 Task: Search for condos in Providence, Rhode Island, with a nearby grocery store and public transportation.
Action: Mouse moved to (321, 166)
Screenshot: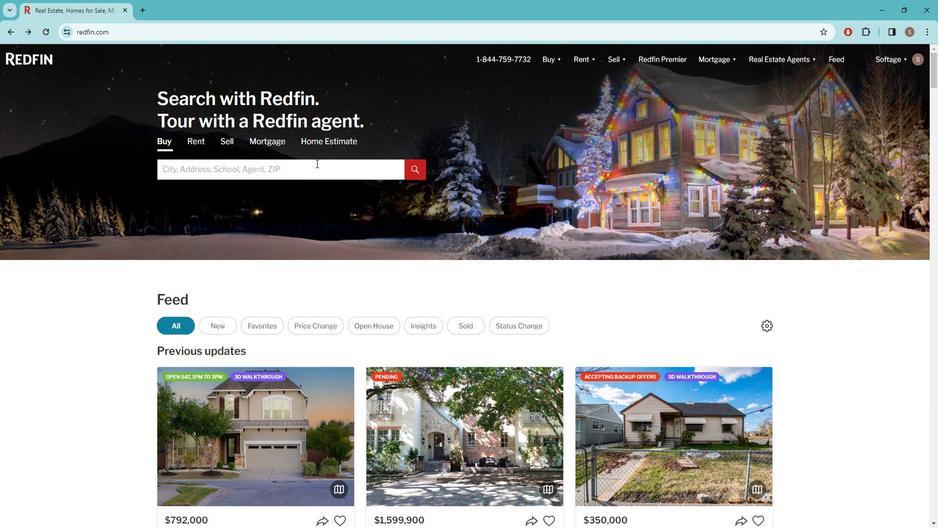 
Action: Mouse pressed left at (321, 166)
Screenshot: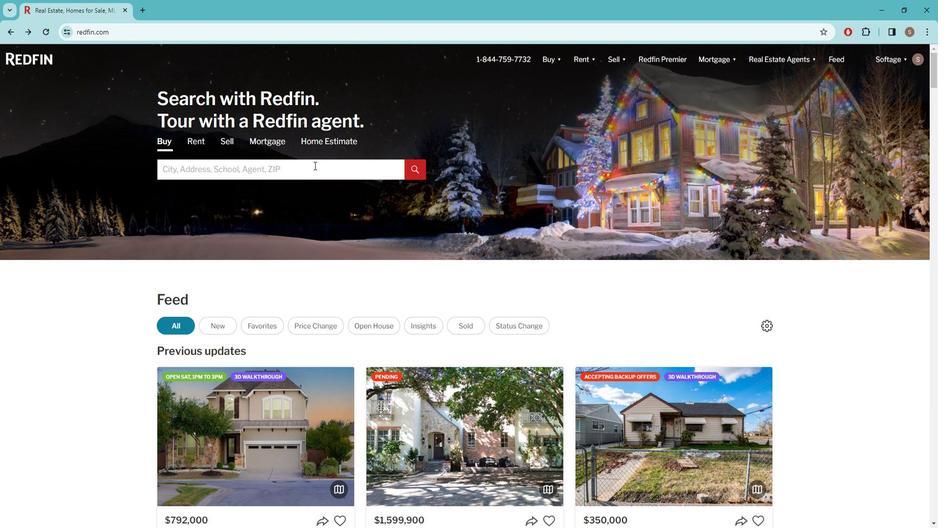 
Action: Key pressed p<Key.caps_lock>ROVI
Screenshot: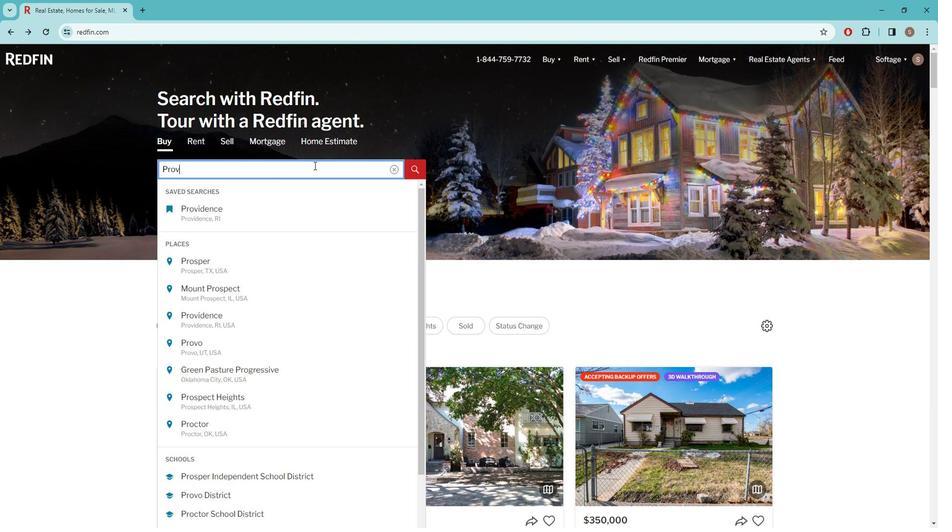 
Action: Mouse moved to (229, 253)
Screenshot: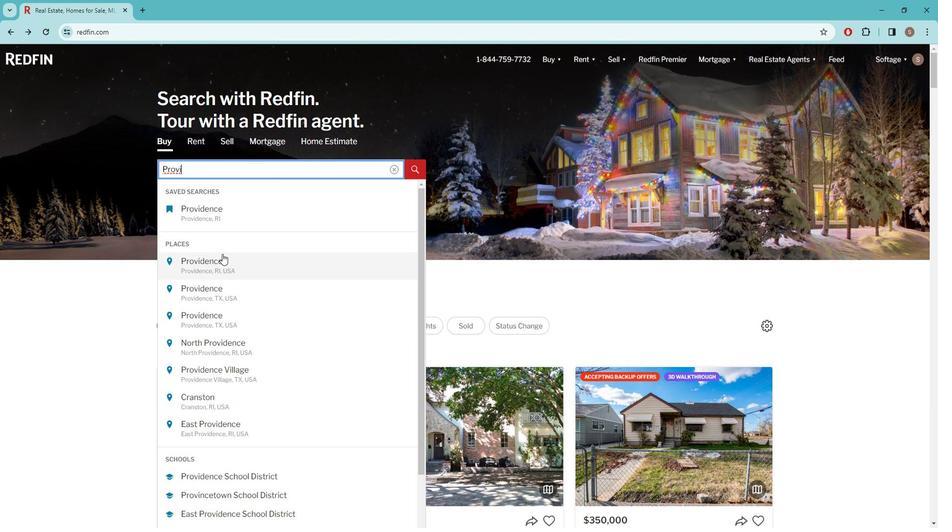 
Action: Mouse pressed left at (229, 253)
Screenshot: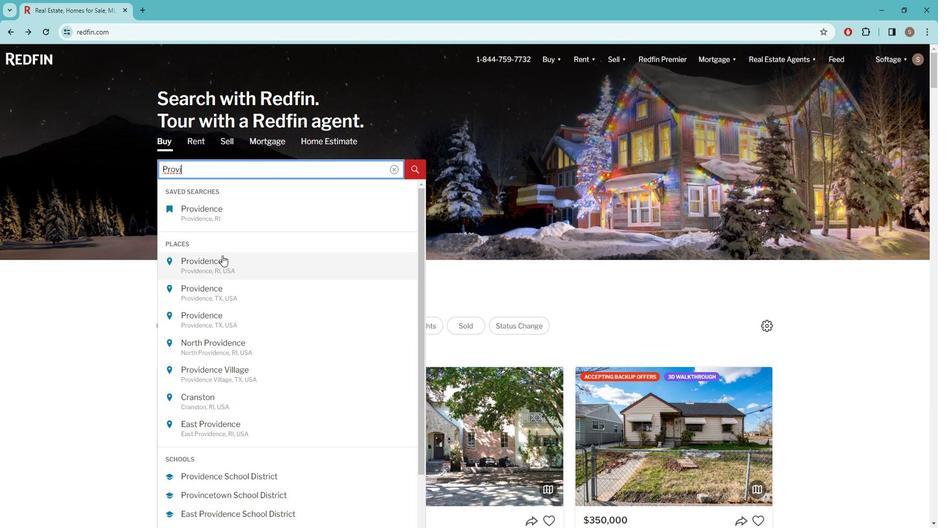 
Action: Mouse moved to (824, 123)
Screenshot: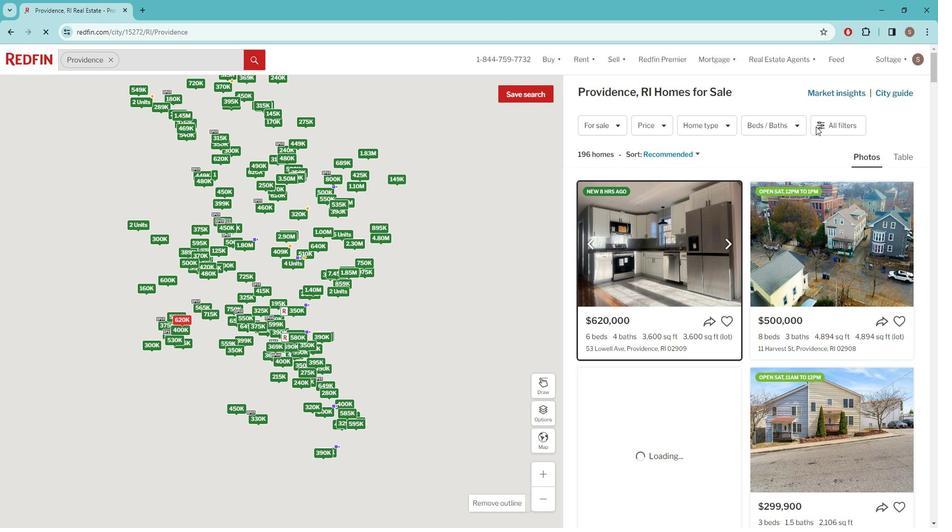 
Action: Mouse pressed left at (824, 123)
Screenshot: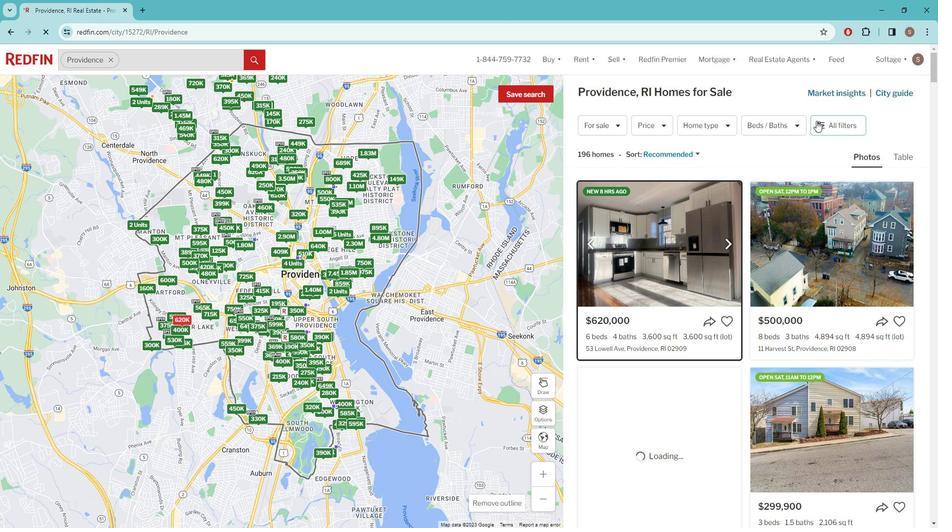 
Action: Mouse pressed left at (824, 123)
Screenshot: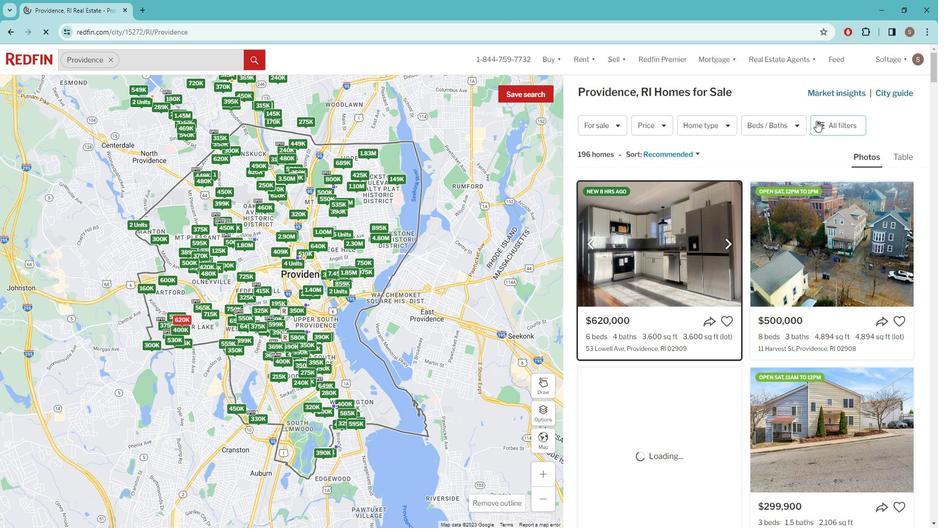 
Action: Mouse moved to (836, 125)
Screenshot: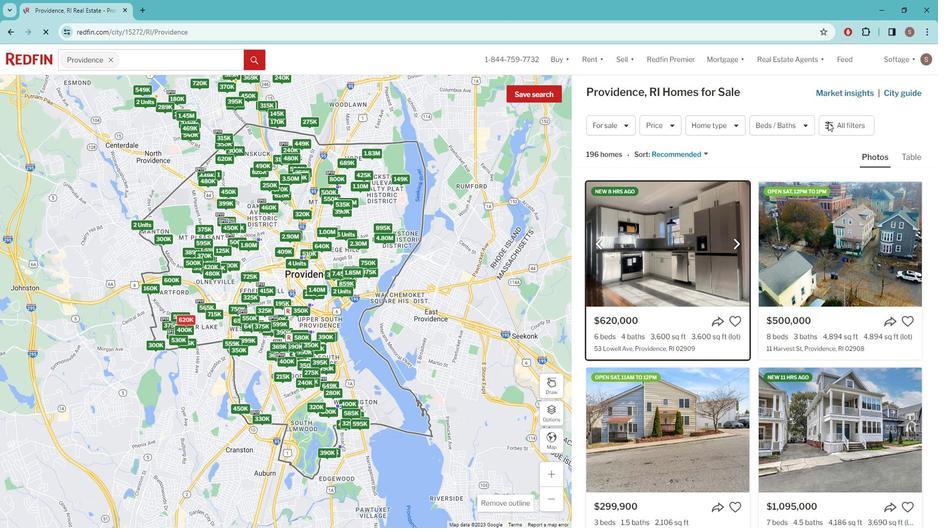 
Action: Mouse pressed left at (836, 125)
Screenshot: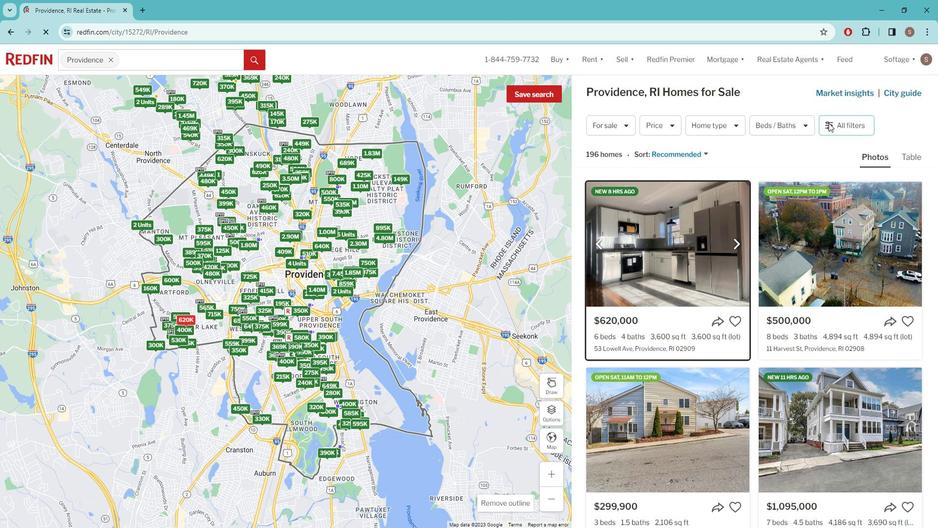 
Action: Mouse moved to (837, 125)
Screenshot: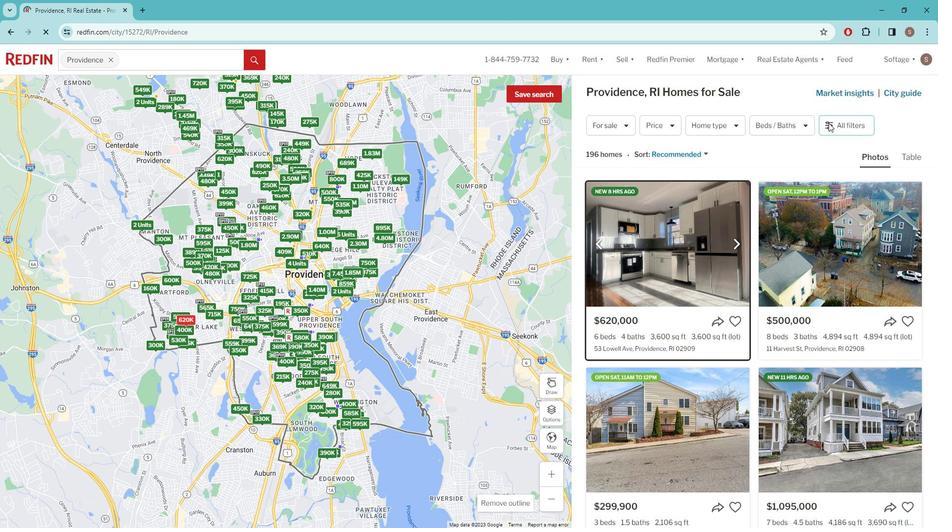 
Action: Mouse pressed left at (837, 125)
Screenshot: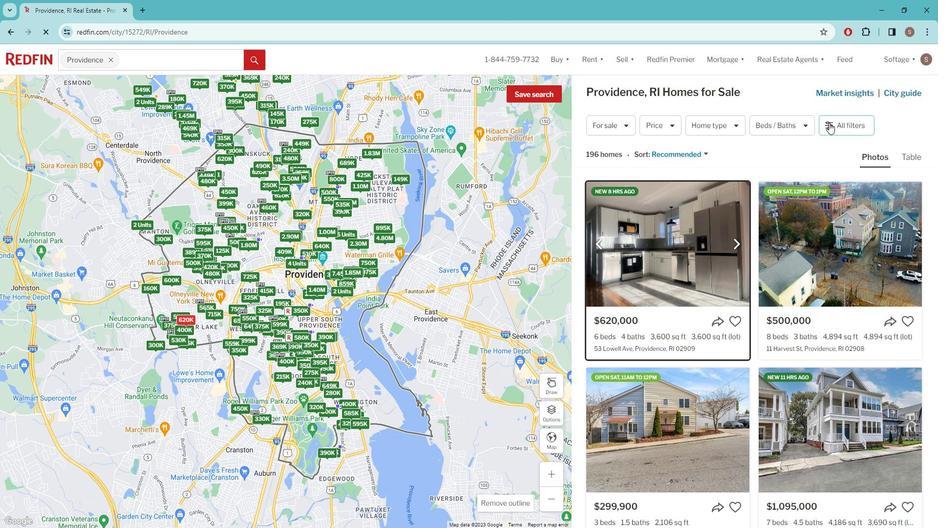 
Action: Mouse moved to (799, 247)
Screenshot: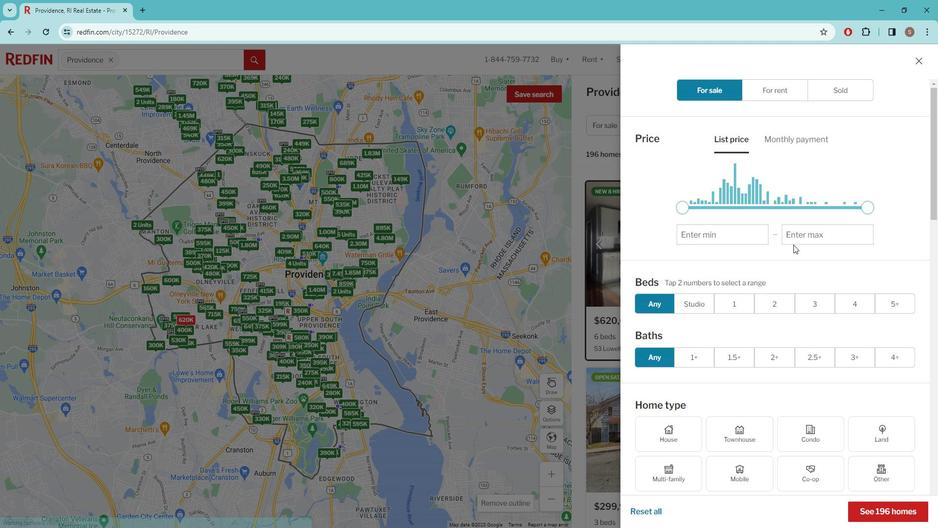 
Action: Mouse scrolled (799, 247) with delta (0, 0)
Screenshot: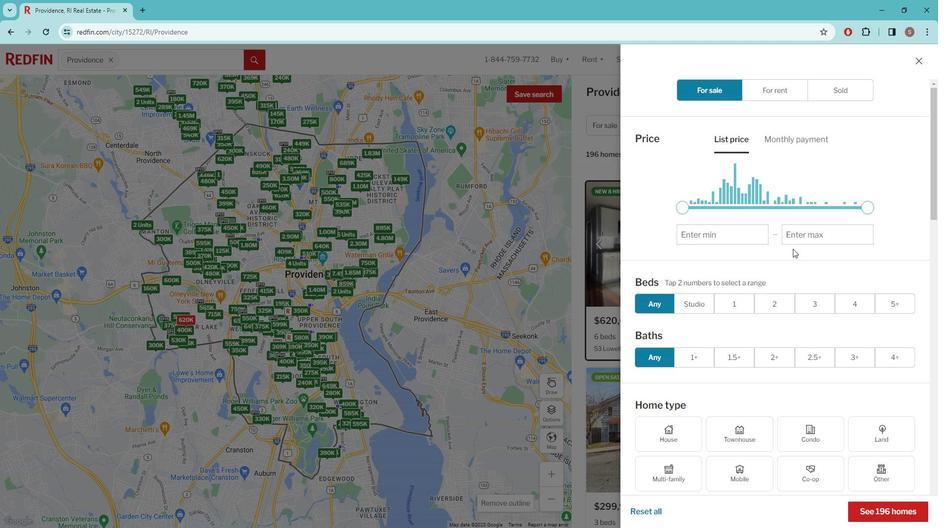 
Action: Mouse scrolled (799, 247) with delta (0, 0)
Screenshot: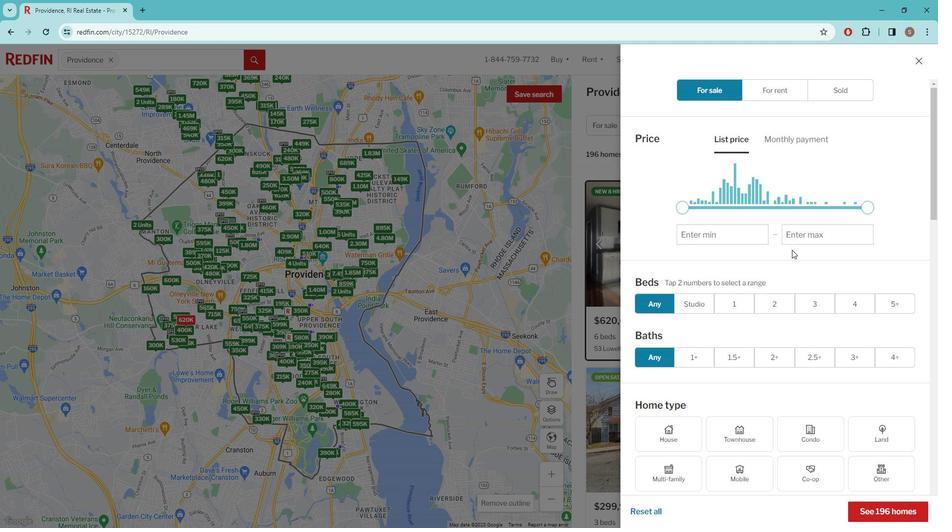 
Action: Mouse scrolled (799, 247) with delta (0, 0)
Screenshot: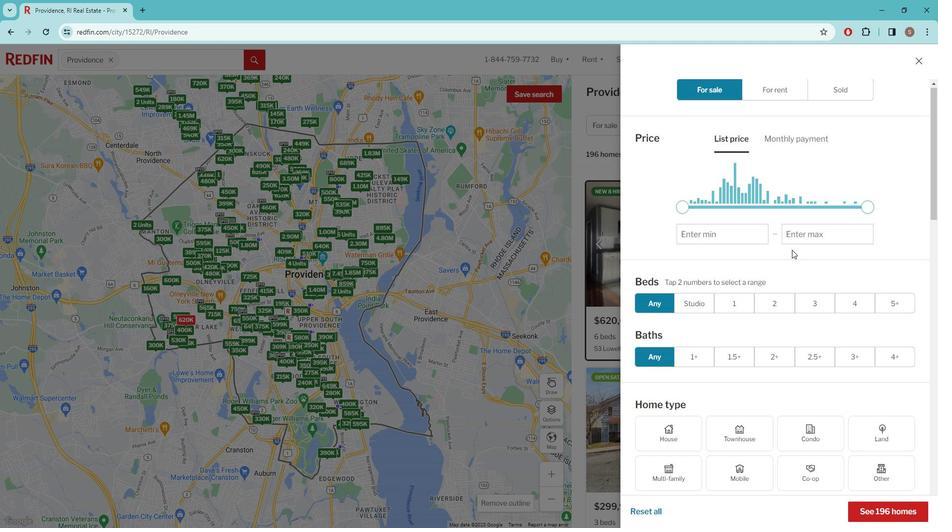 
Action: Mouse scrolled (799, 247) with delta (0, 0)
Screenshot: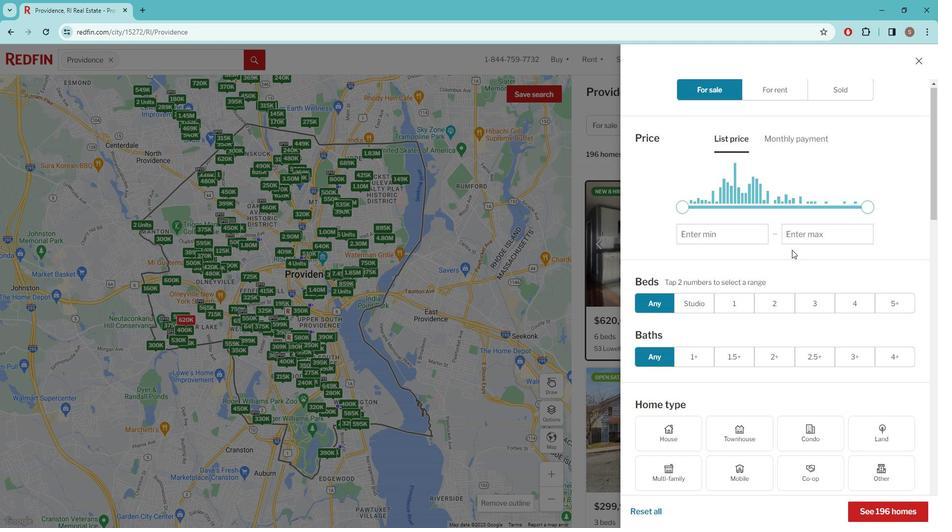 
Action: Mouse moved to (810, 228)
Screenshot: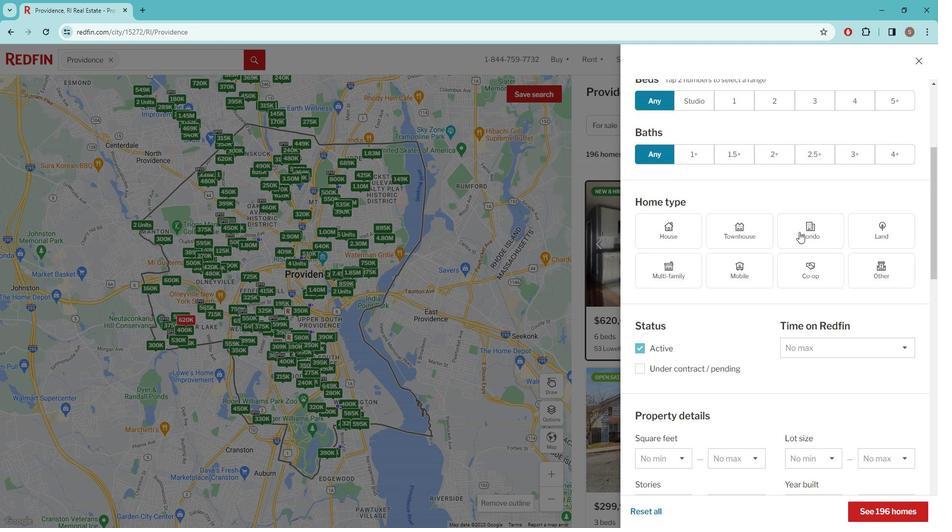 
Action: Mouse pressed left at (810, 228)
Screenshot: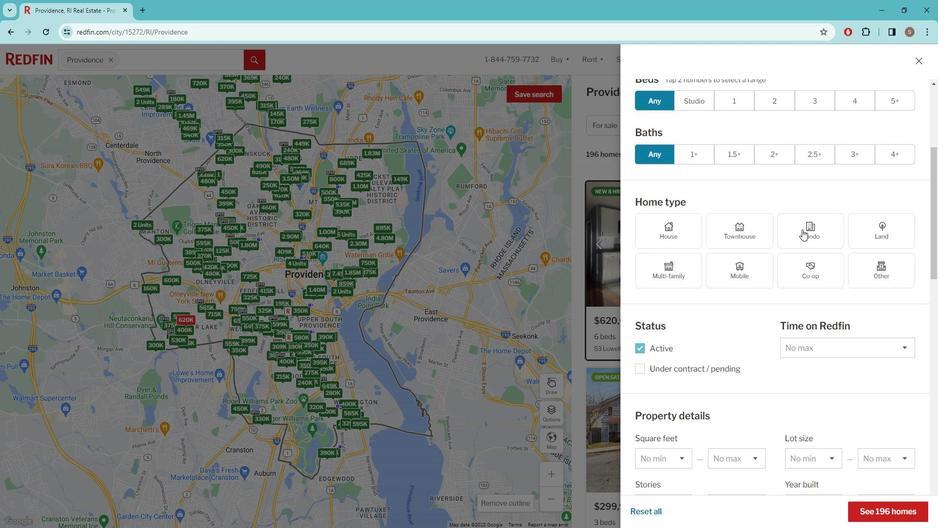 
Action: Mouse moved to (793, 266)
Screenshot: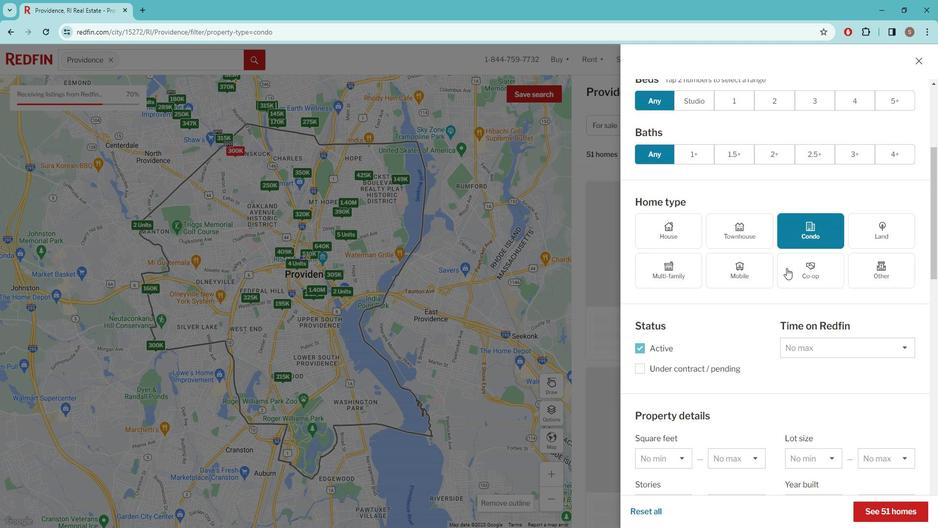 
Action: Mouse scrolled (793, 265) with delta (0, 0)
Screenshot: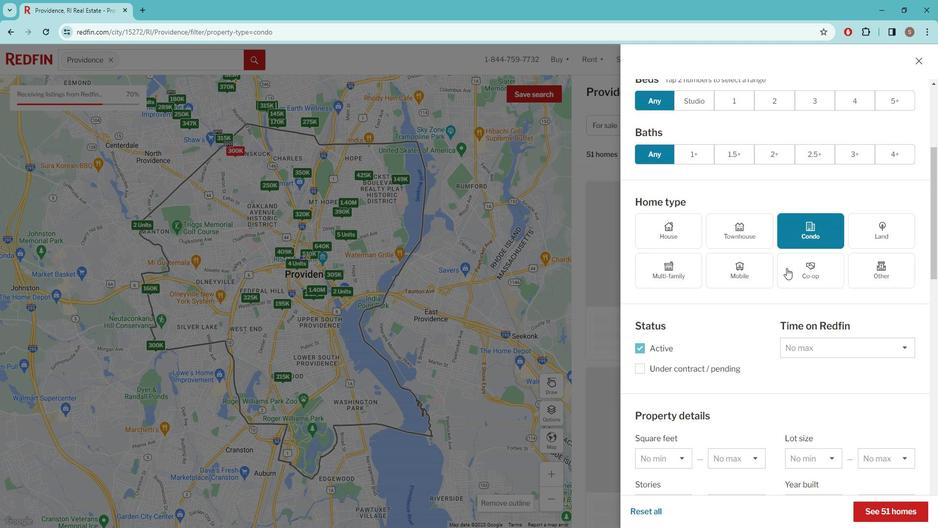 
Action: Mouse moved to (790, 269)
Screenshot: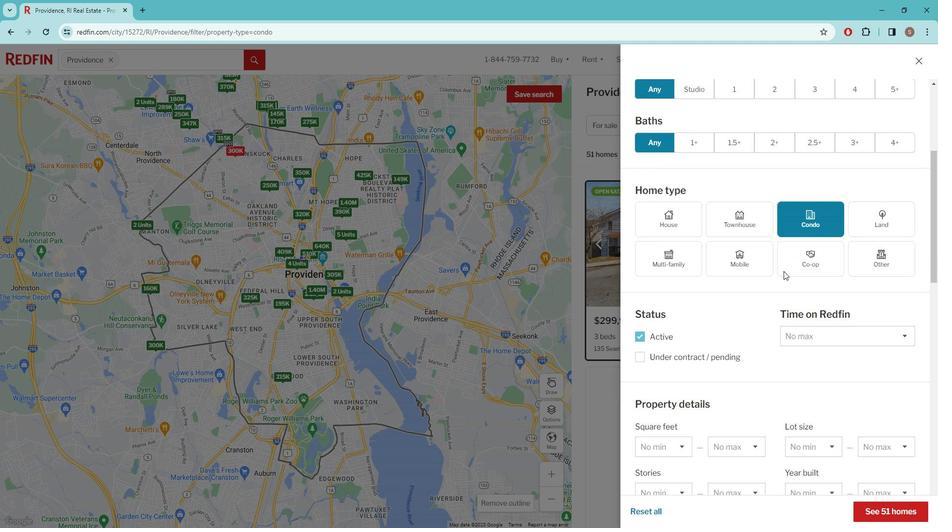 
Action: Mouse scrolled (790, 268) with delta (0, 0)
Screenshot: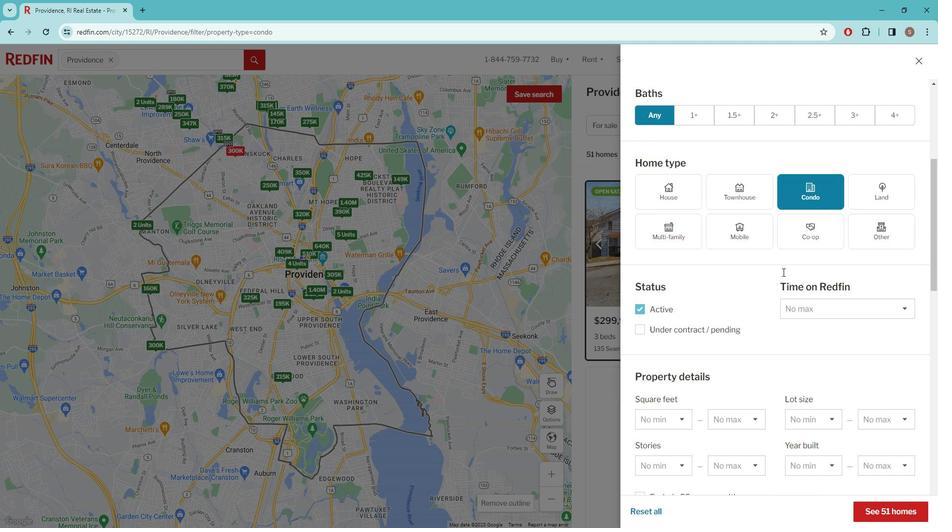 
Action: Mouse scrolled (790, 268) with delta (0, 0)
Screenshot: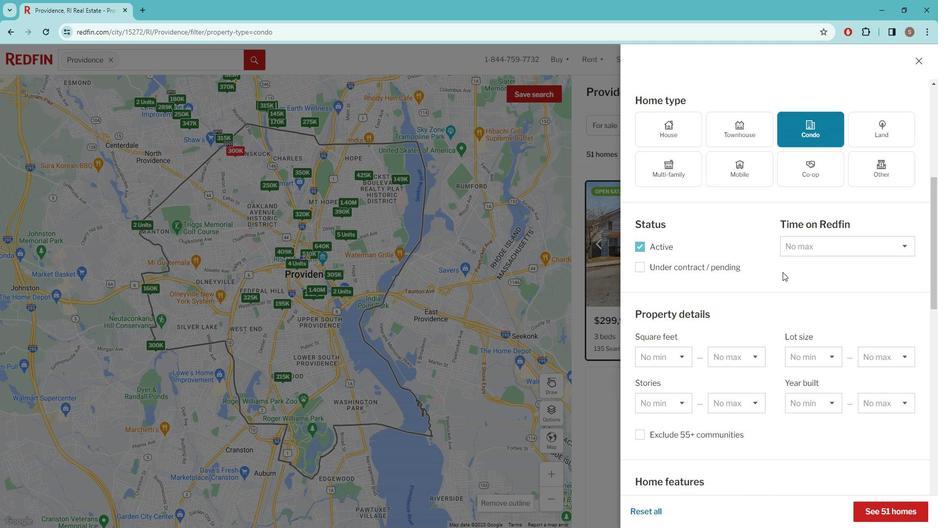 
Action: Mouse moved to (787, 270)
Screenshot: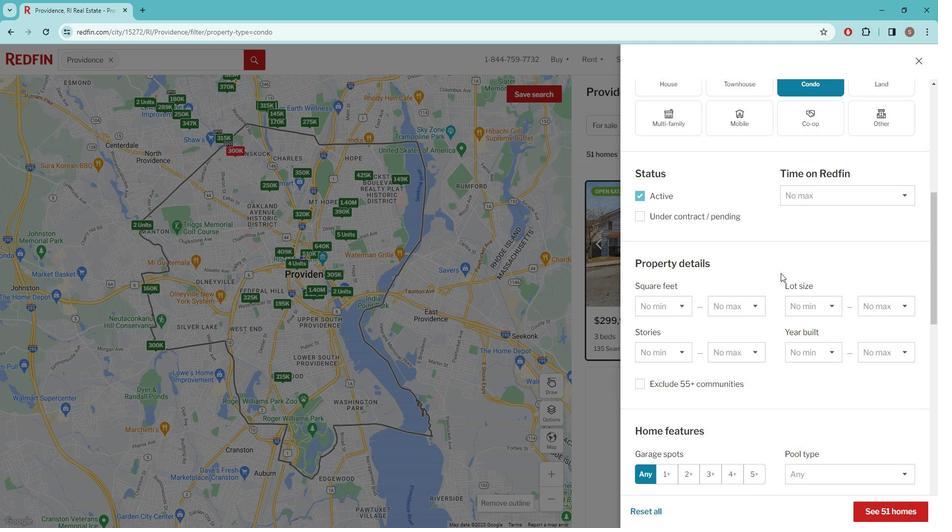 
Action: Mouse scrolled (787, 270) with delta (0, 0)
Screenshot: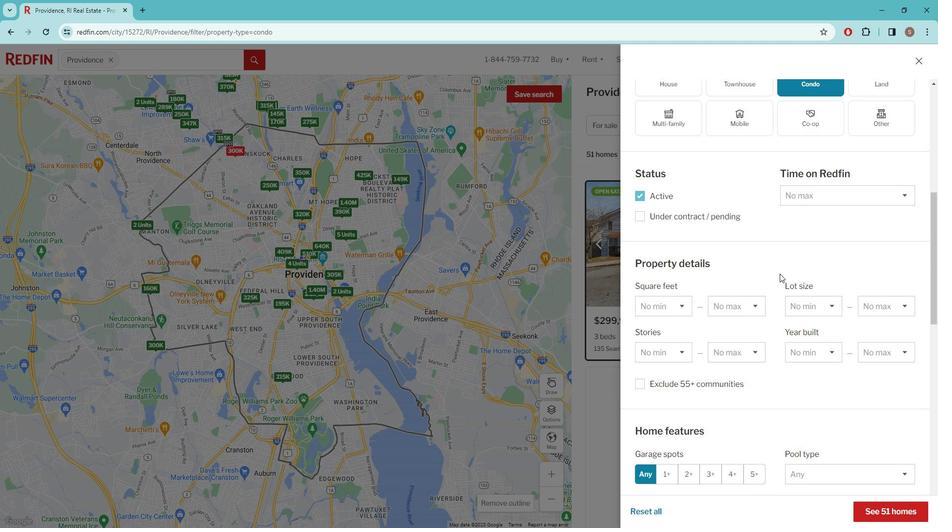 
Action: Mouse moved to (787, 271)
Screenshot: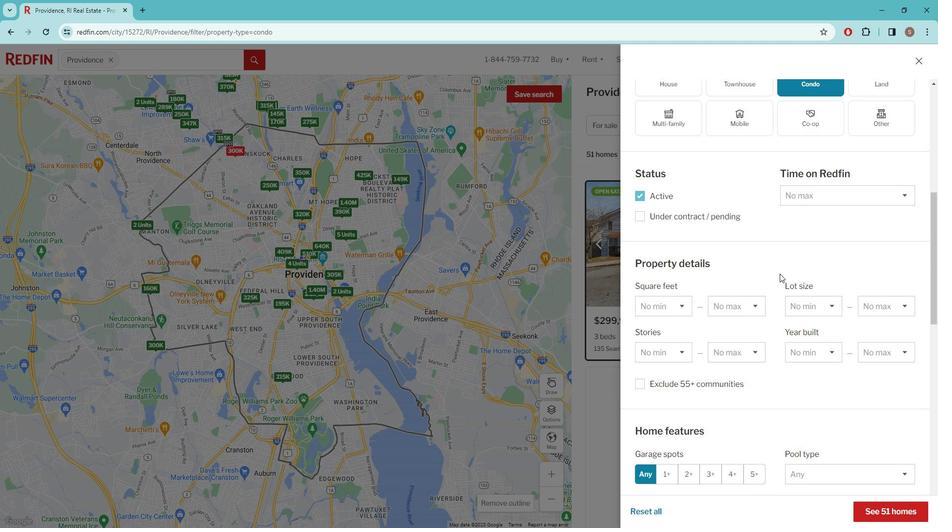 
Action: Mouse scrolled (787, 271) with delta (0, 0)
Screenshot: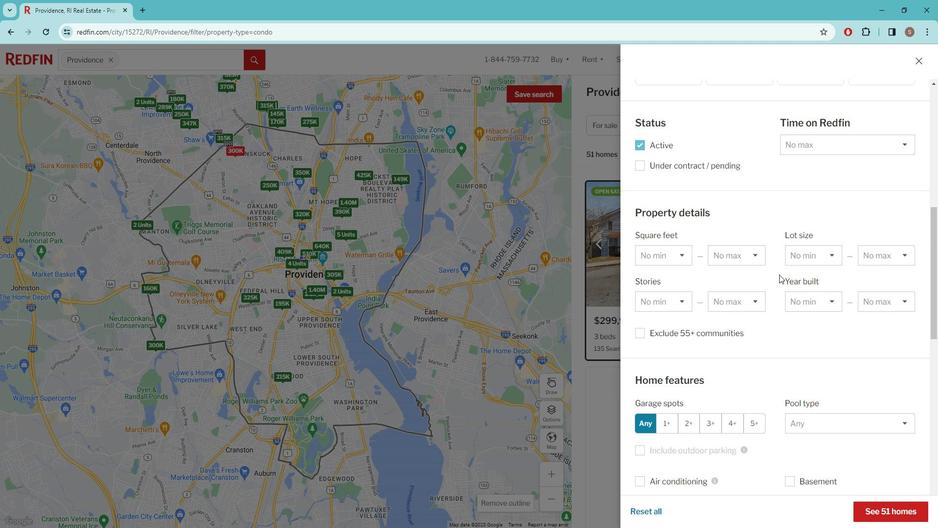 
Action: Mouse scrolled (787, 271) with delta (0, 0)
Screenshot: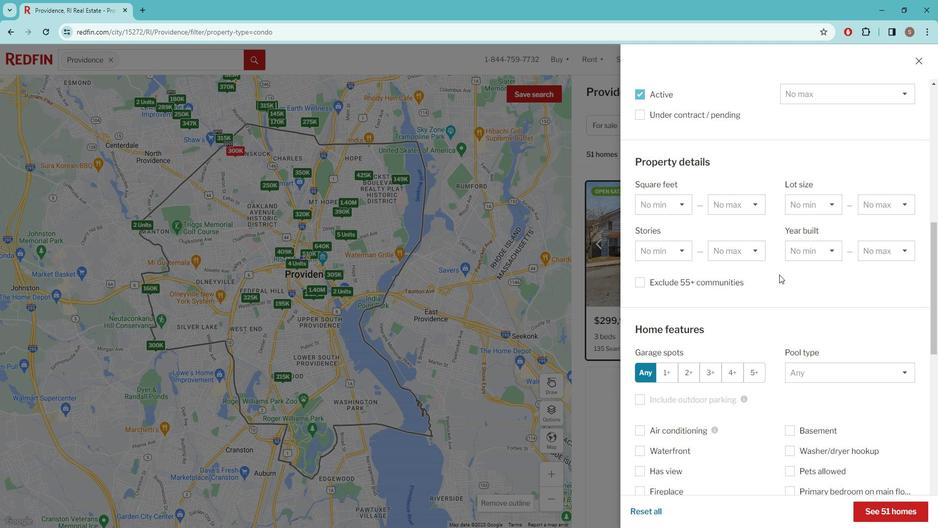 
Action: Mouse moved to (786, 271)
Screenshot: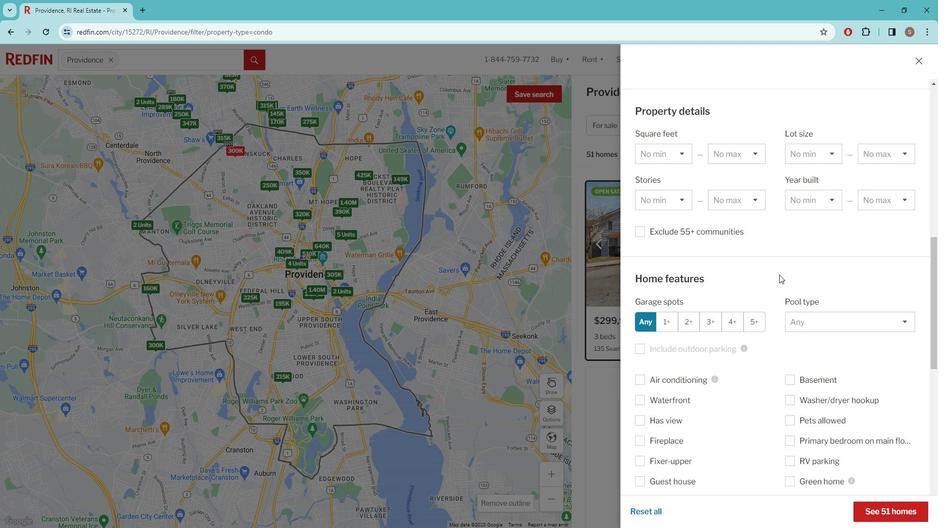 
Action: Mouse scrolled (786, 271) with delta (0, 0)
Screenshot: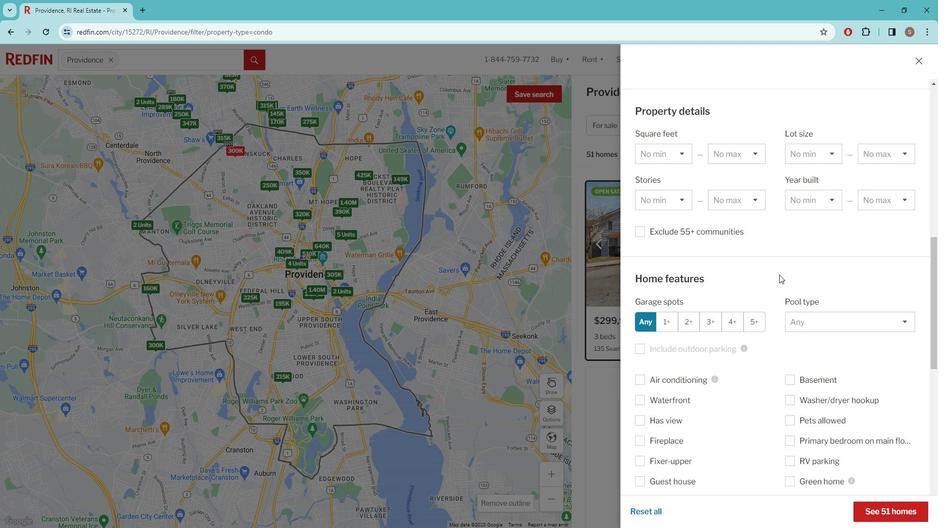 
Action: Mouse moved to (780, 272)
Screenshot: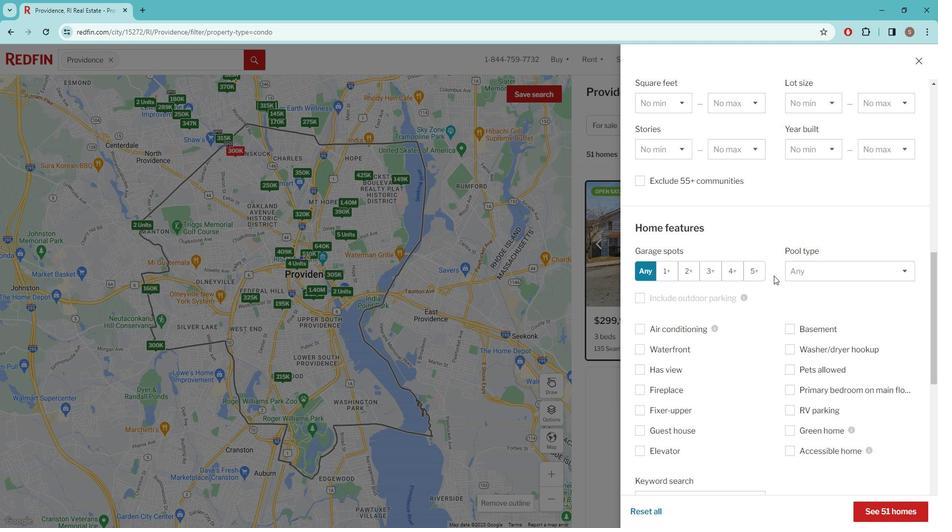 
Action: Mouse scrolled (780, 272) with delta (0, 0)
Screenshot: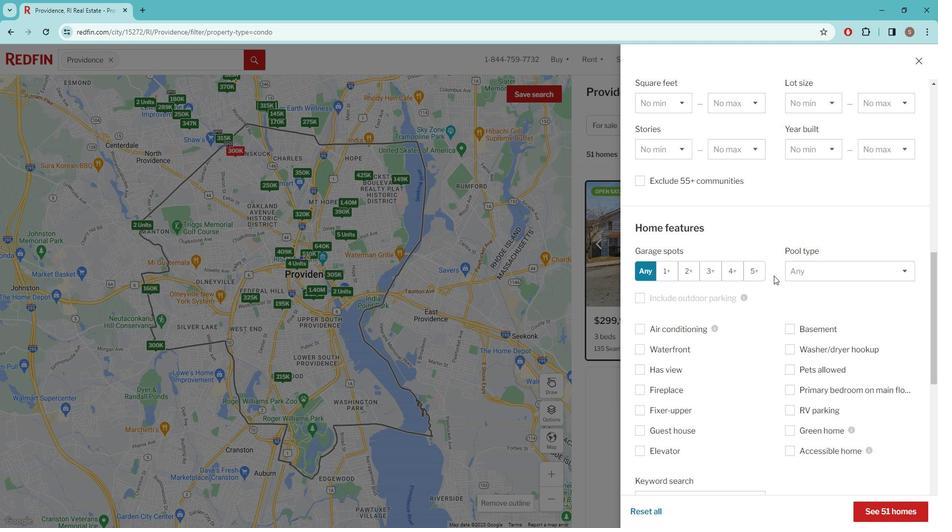 
Action: Mouse moved to (766, 280)
Screenshot: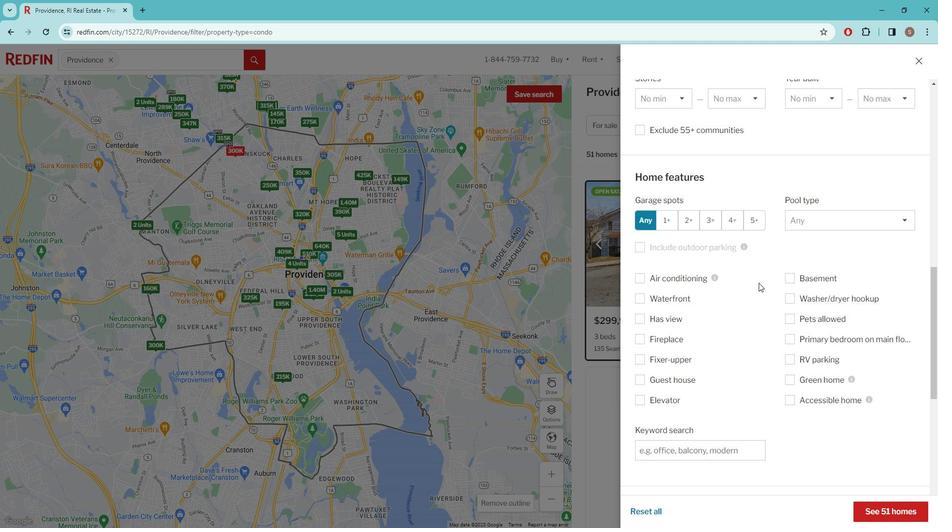 
Action: Mouse scrolled (766, 279) with delta (0, 0)
Screenshot: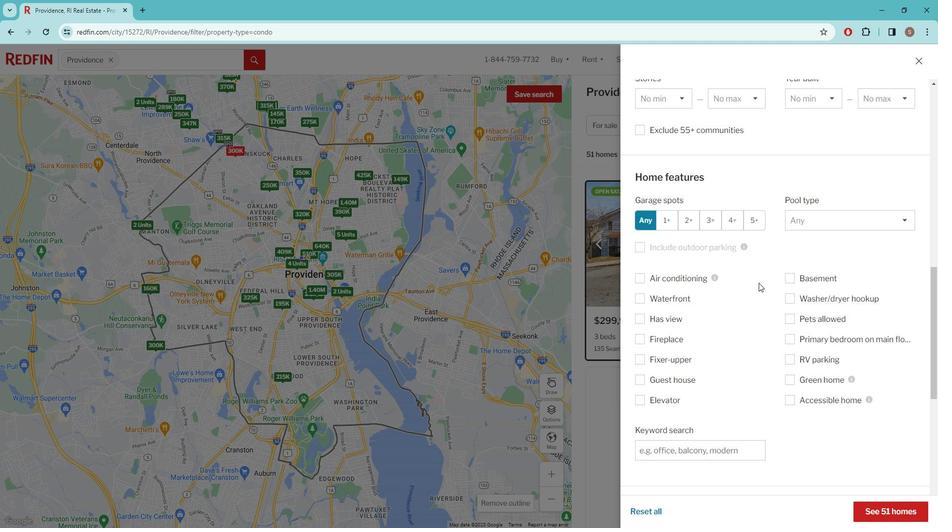
Action: Mouse moved to (737, 294)
Screenshot: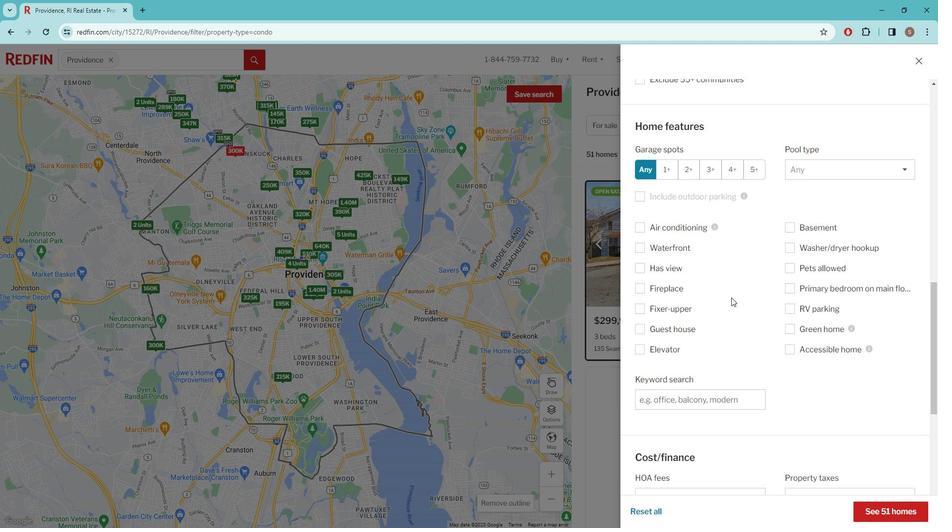 
Action: Mouse scrolled (737, 294) with delta (0, 0)
Screenshot: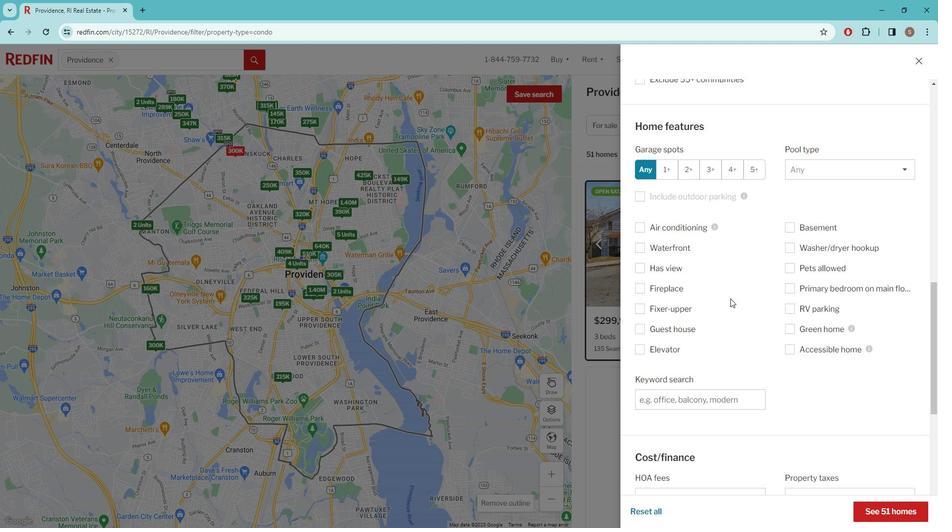
Action: Mouse moved to (729, 299)
Screenshot: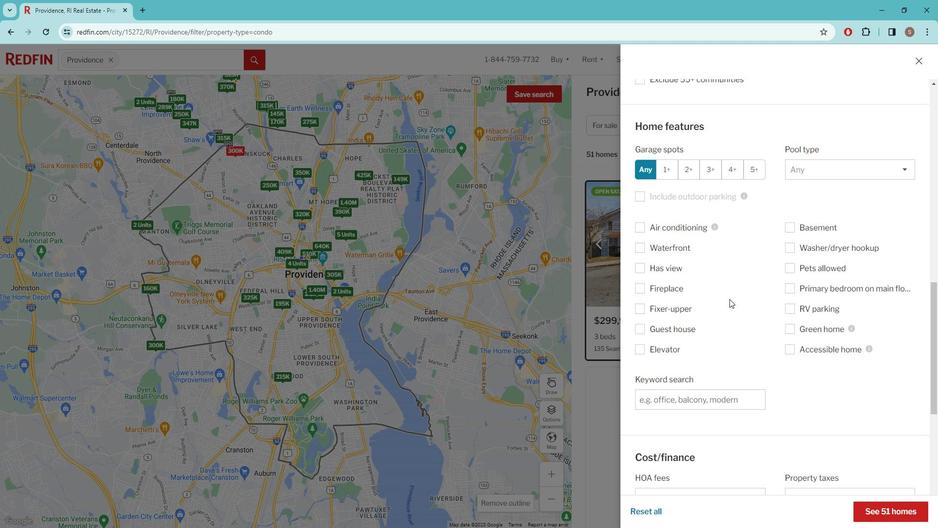
Action: Mouse scrolled (729, 298) with delta (0, 0)
Screenshot: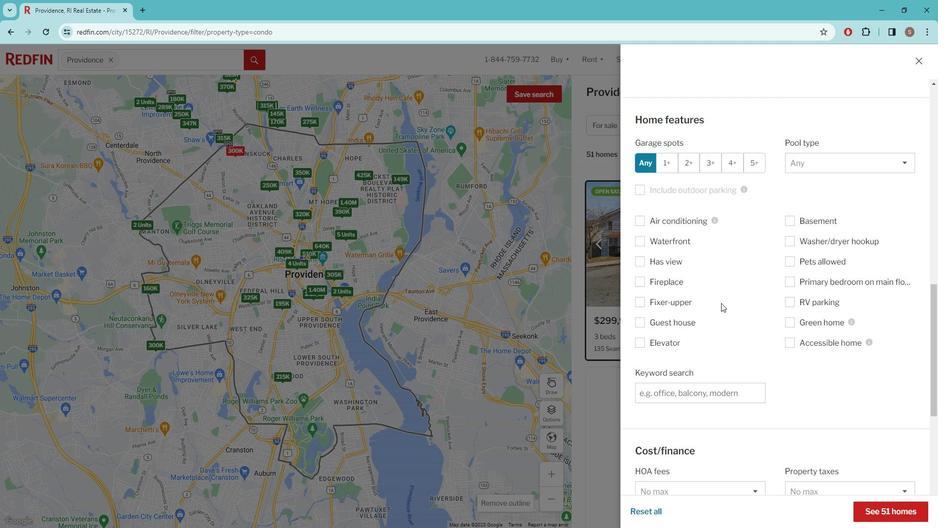 
Action: Mouse moved to (696, 298)
Screenshot: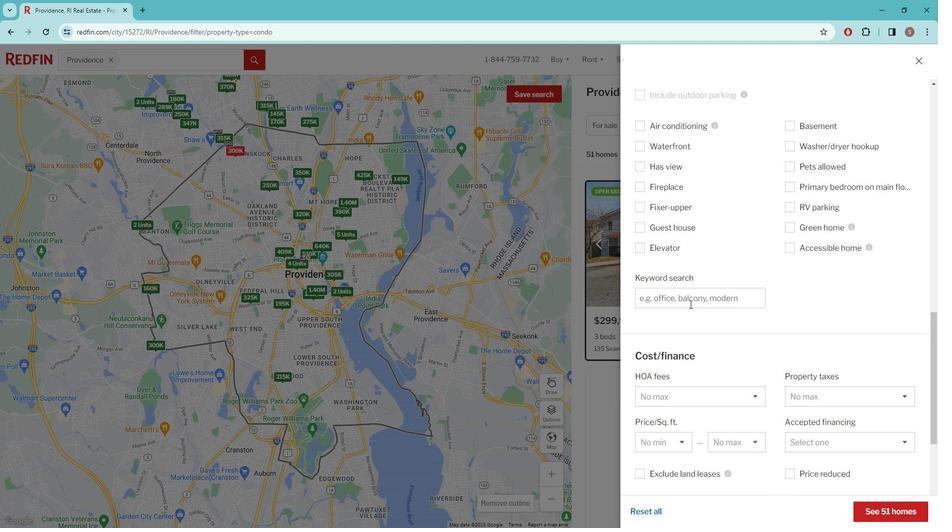 
Action: Mouse pressed left at (696, 298)
Screenshot: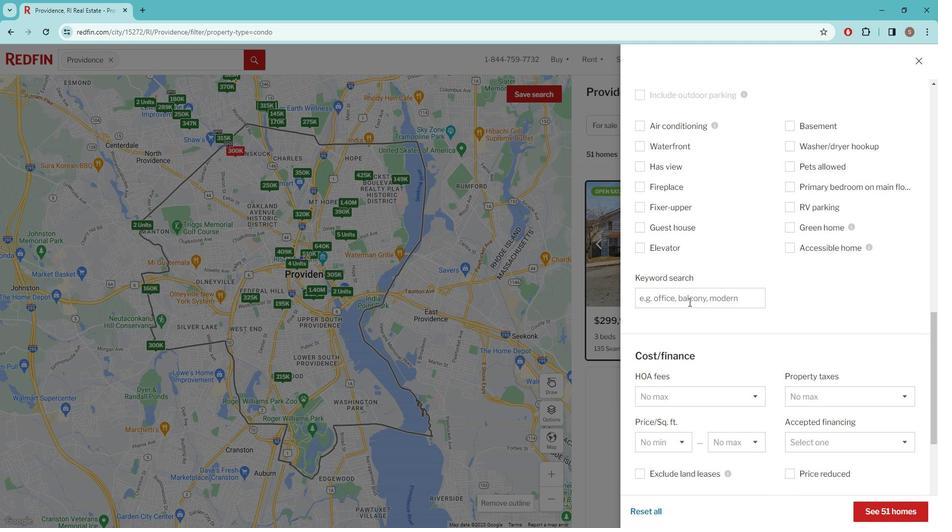 
Action: Mouse moved to (694, 297)
Screenshot: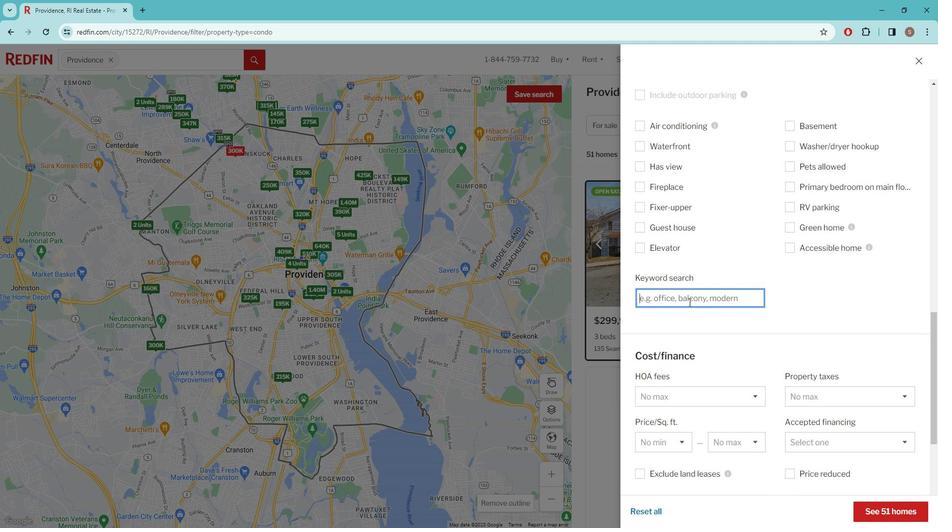 
Action: Key pressed NEARBY<Key.space>GROCERY<Key.space>STORE<Key.space>AND<Key.space>PUBLIC<Key.space>TRANSPORT<Key.space>
Screenshot: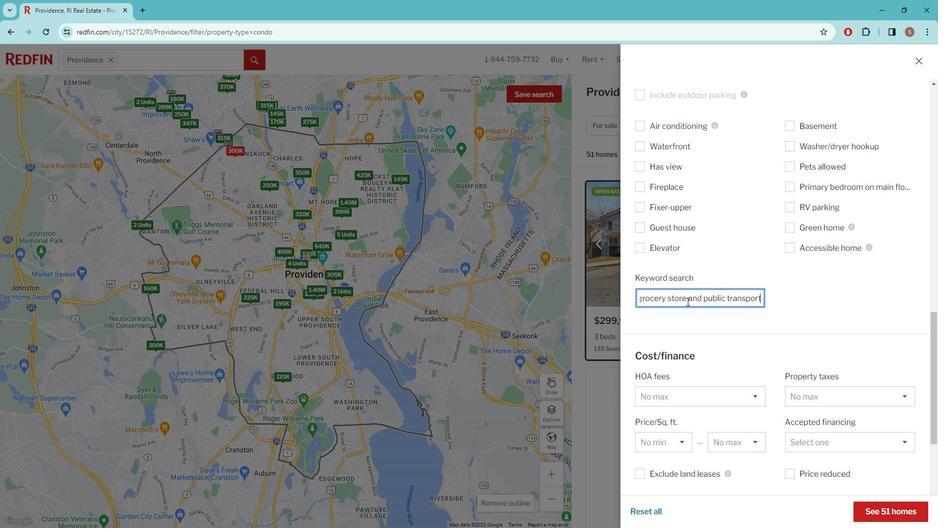 
Action: Mouse moved to (719, 321)
Screenshot: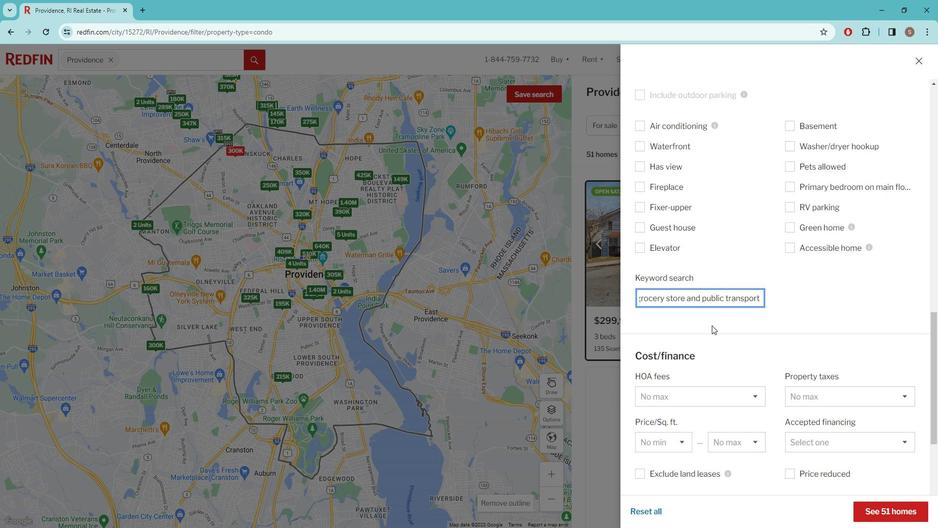 
Action: Mouse scrolled (719, 321) with delta (0, 0)
Screenshot: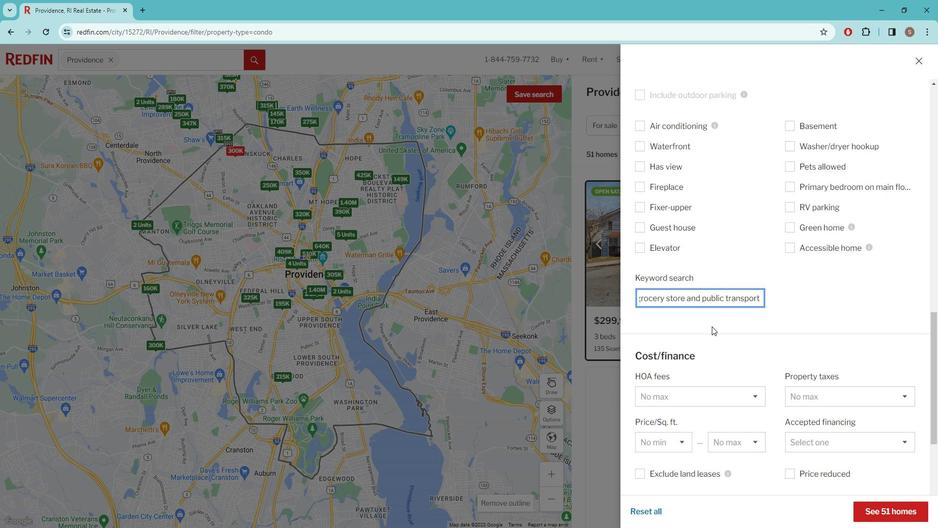 
Action: Mouse scrolled (719, 321) with delta (0, 0)
Screenshot: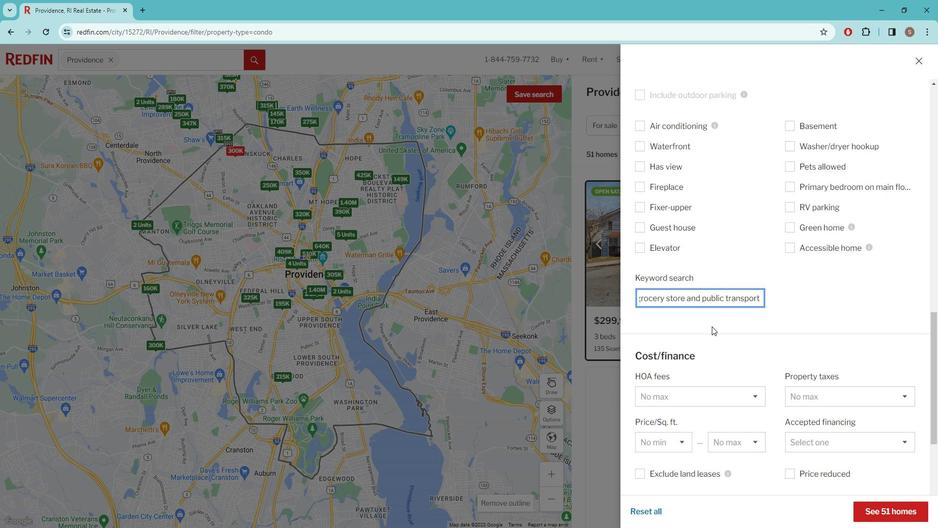 
Action: Mouse scrolled (719, 321) with delta (0, 0)
Screenshot: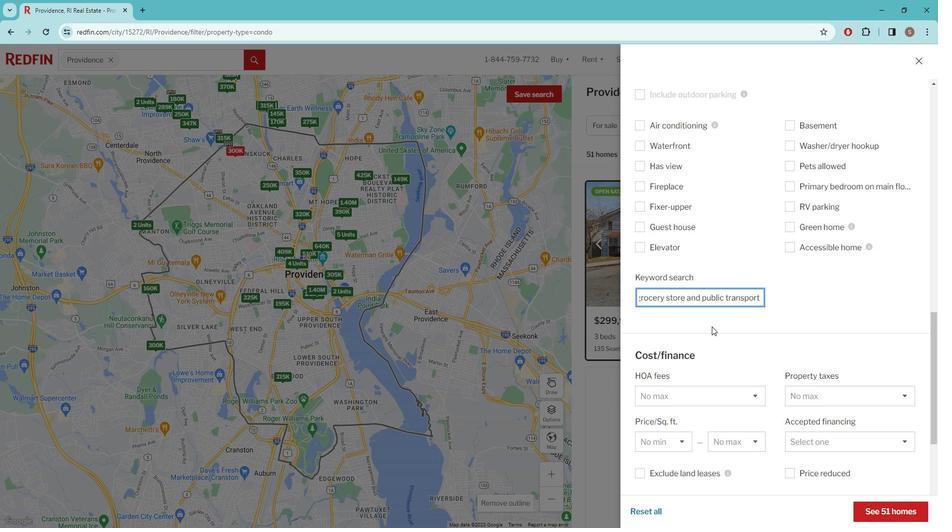 
Action: Mouse scrolled (719, 321) with delta (0, 0)
Screenshot: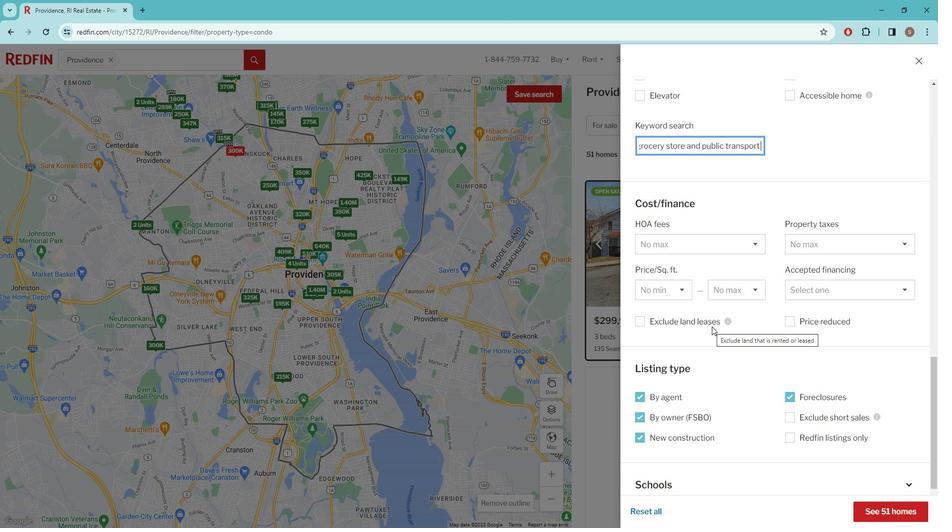 
Action: Mouse scrolled (719, 321) with delta (0, 0)
Screenshot: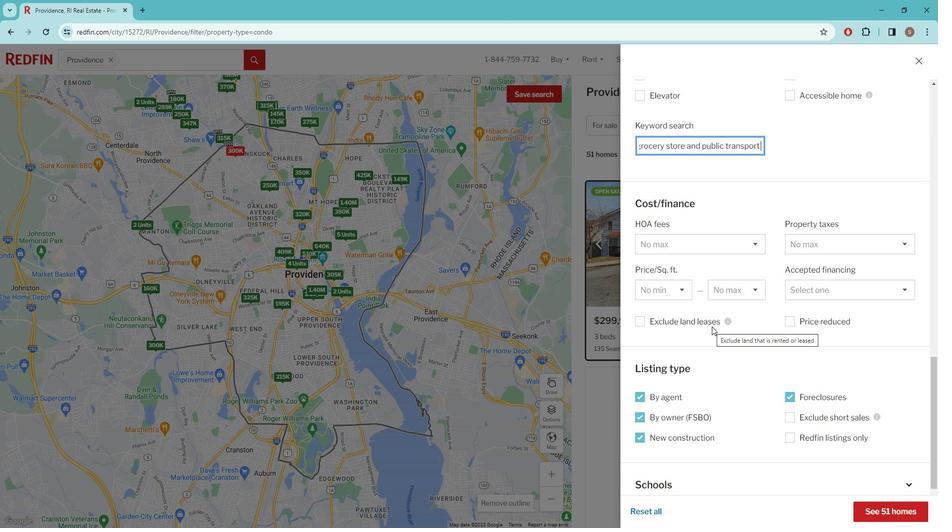 
Action: Mouse scrolled (719, 321) with delta (0, 0)
Screenshot: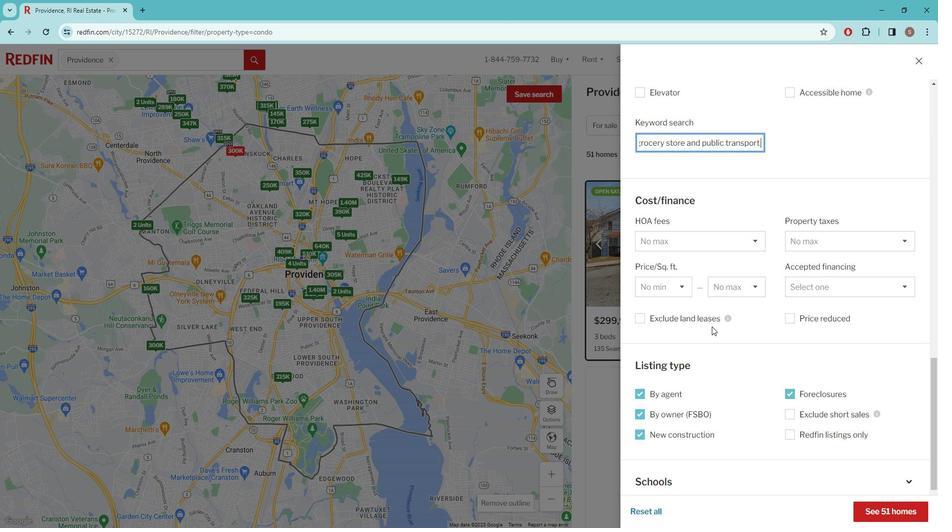 
Action: Mouse scrolled (719, 321) with delta (0, 0)
Screenshot: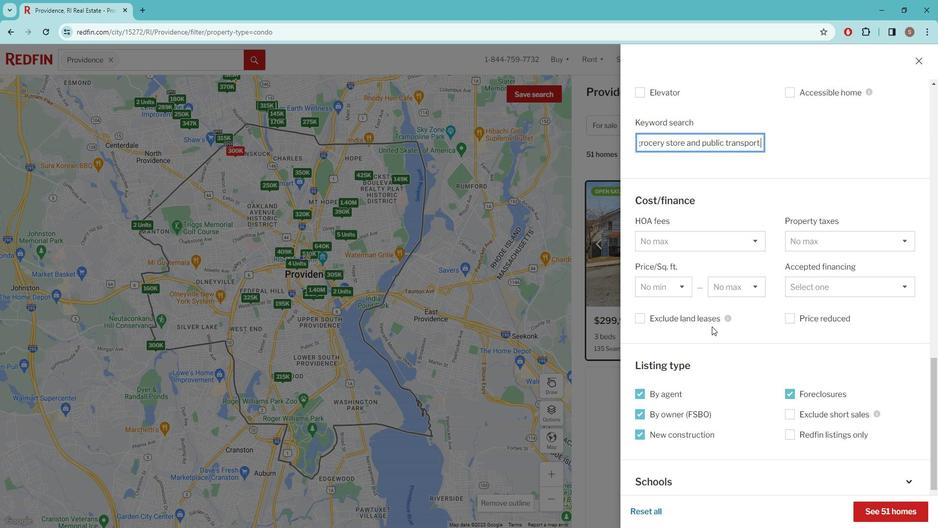 
Action: Mouse scrolled (719, 321) with delta (0, 0)
Screenshot: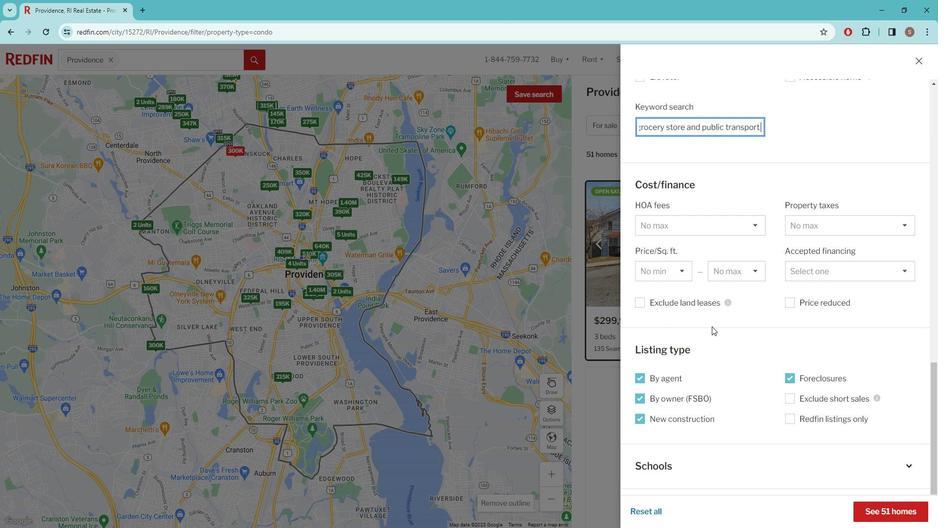
Action: Mouse scrolled (719, 321) with delta (0, 0)
Screenshot: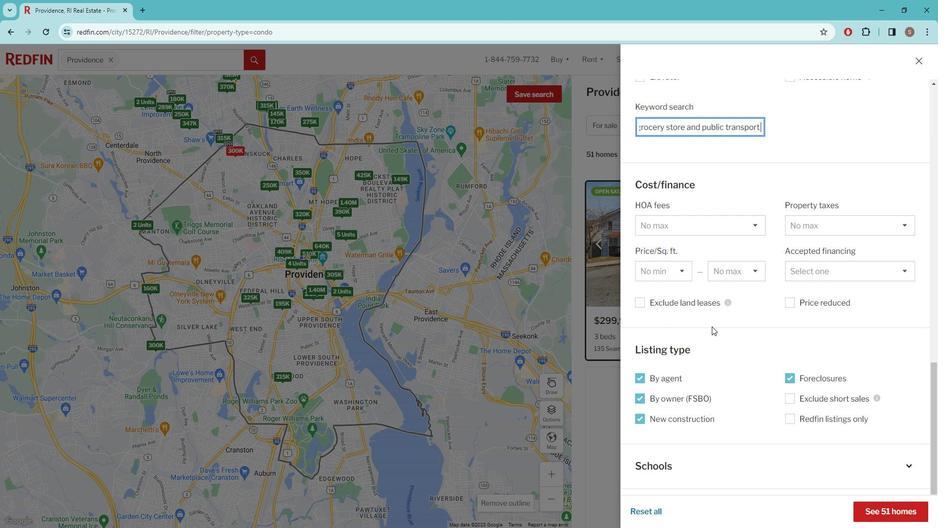 
Action: Mouse scrolled (719, 321) with delta (0, 0)
Screenshot: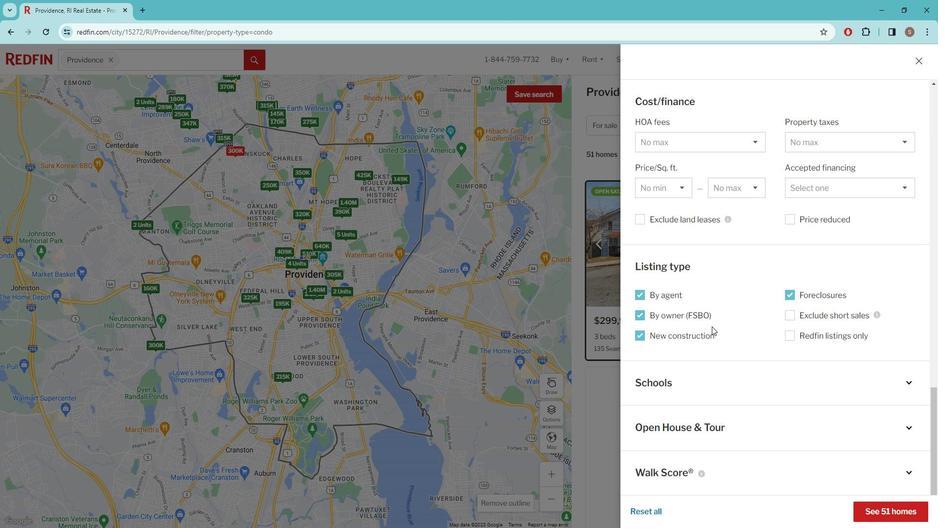 
Action: Mouse scrolled (719, 321) with delta (0, 0)
Screenshot: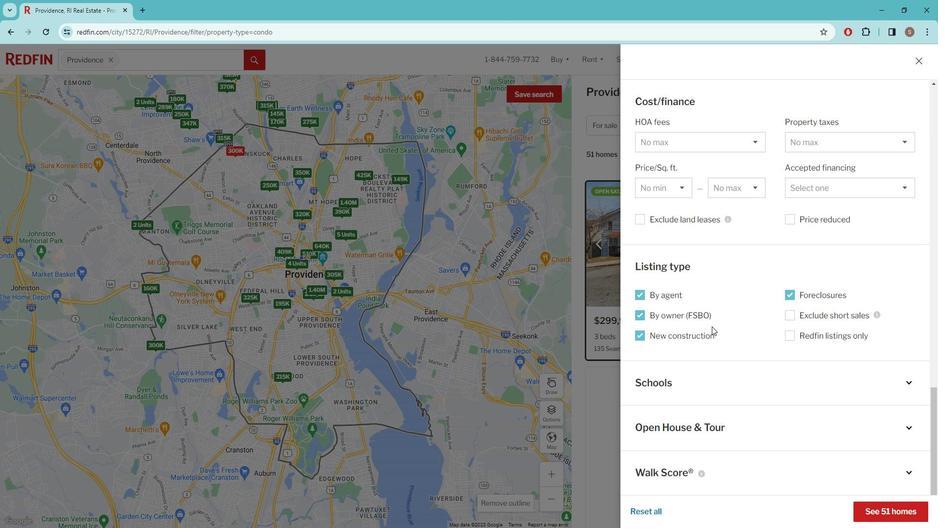 
Action: Mouse moved to (719, 331)
Screenshot: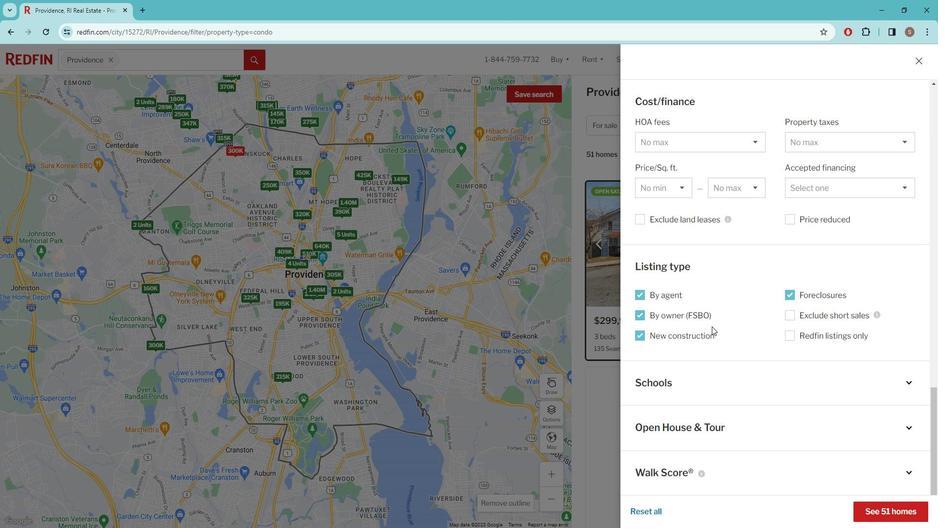 
Action: Mouse scrolled (719, 330) with delta (0, 0)
Screenshot: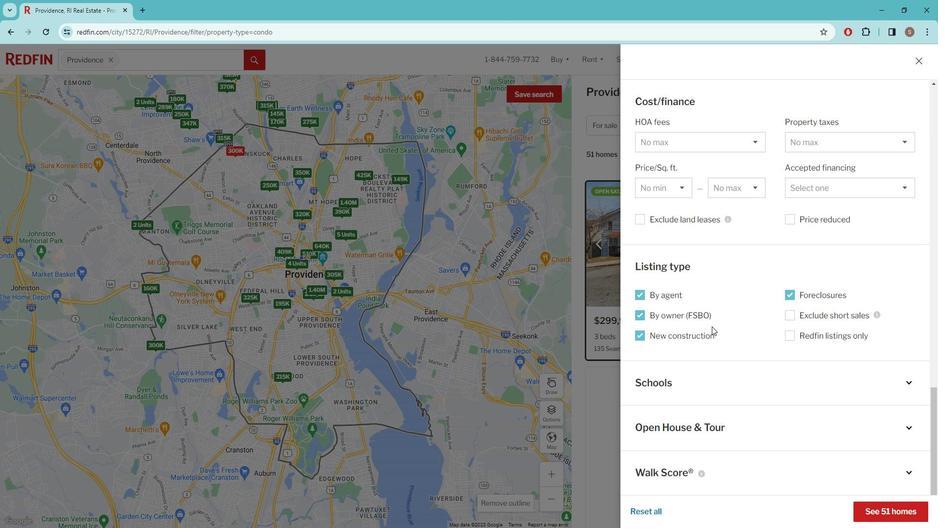 
Action: Mouse moved to (890, 495)
Screenshot: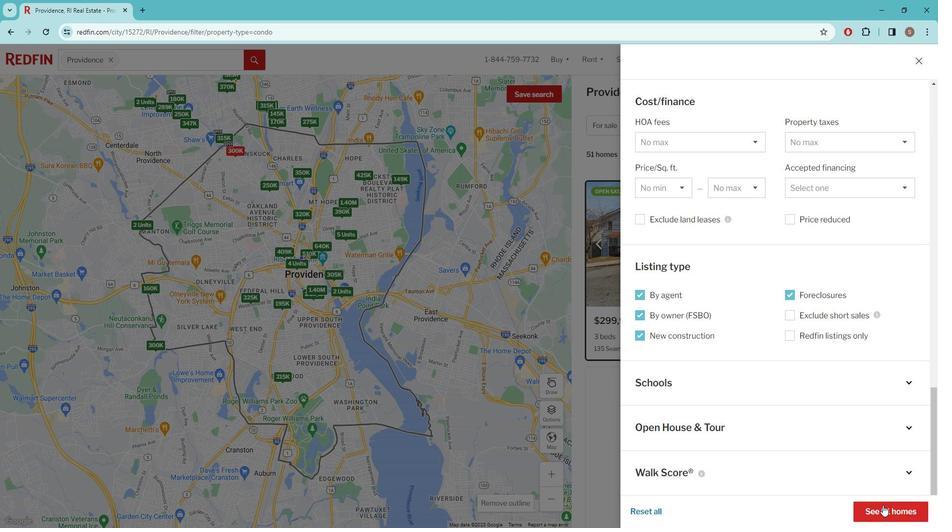 
Action: Mouse pressed left at (890, 495)
Screenshot: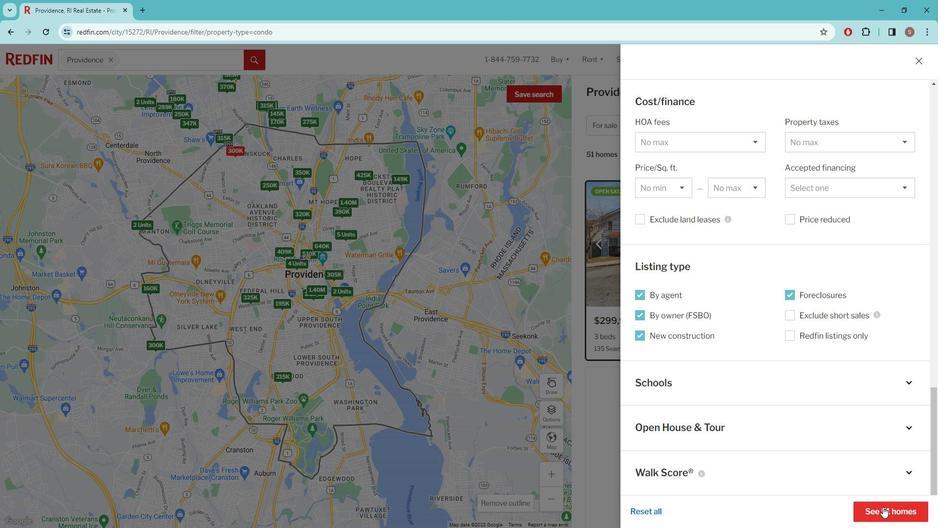 
Action: Mouse moved to (678, 352)
Screenshot: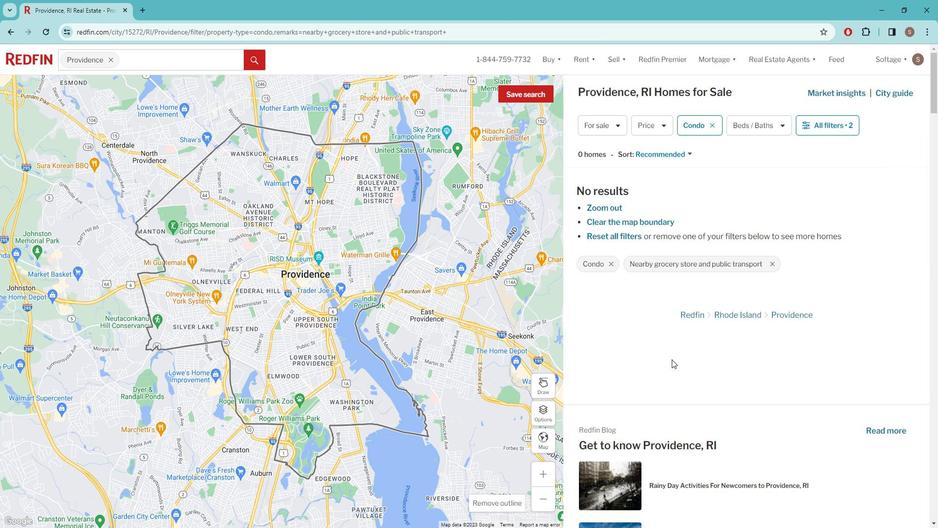 
